 Task: Check the percentage active listings of brick exterior in the last 1 year.
Action: Mouse moved to (826, 186)
Screenshot: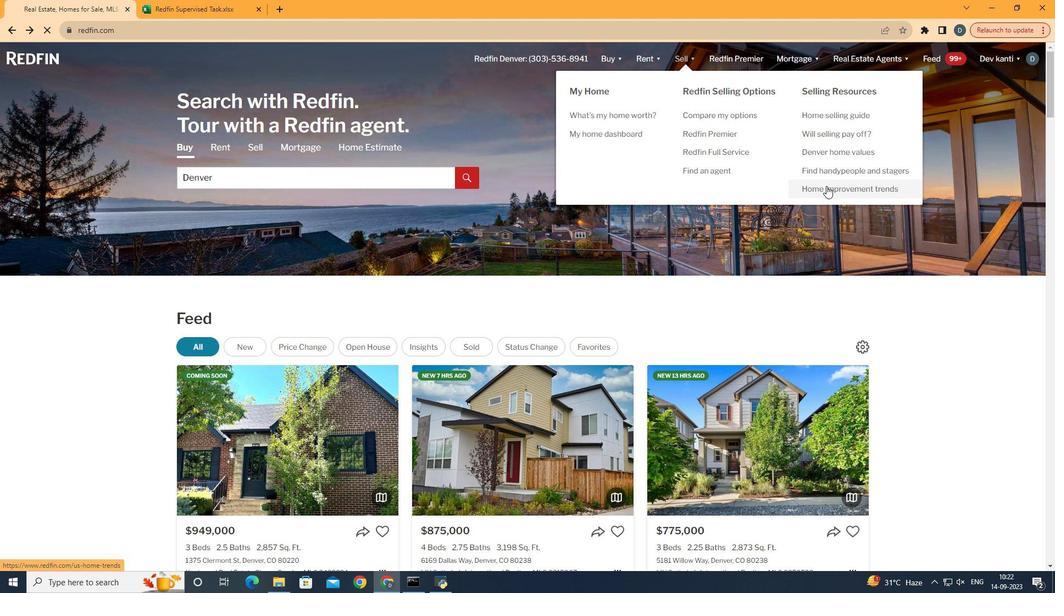
Action: Mouse pressed left at (826, 186)
Screenshot: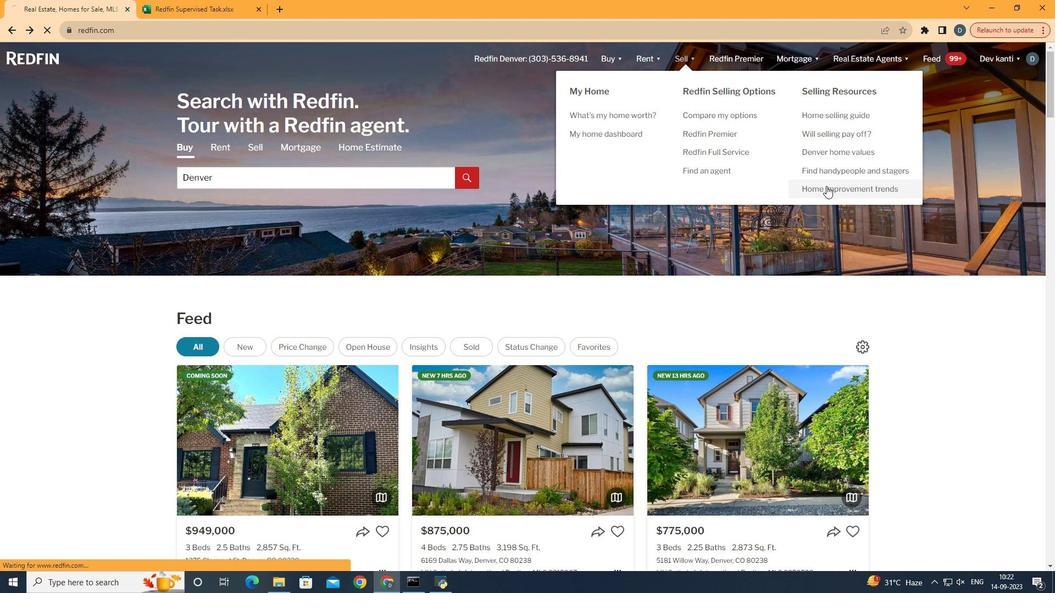 
Action: Mouse moved to (274, 222)
Screenshot: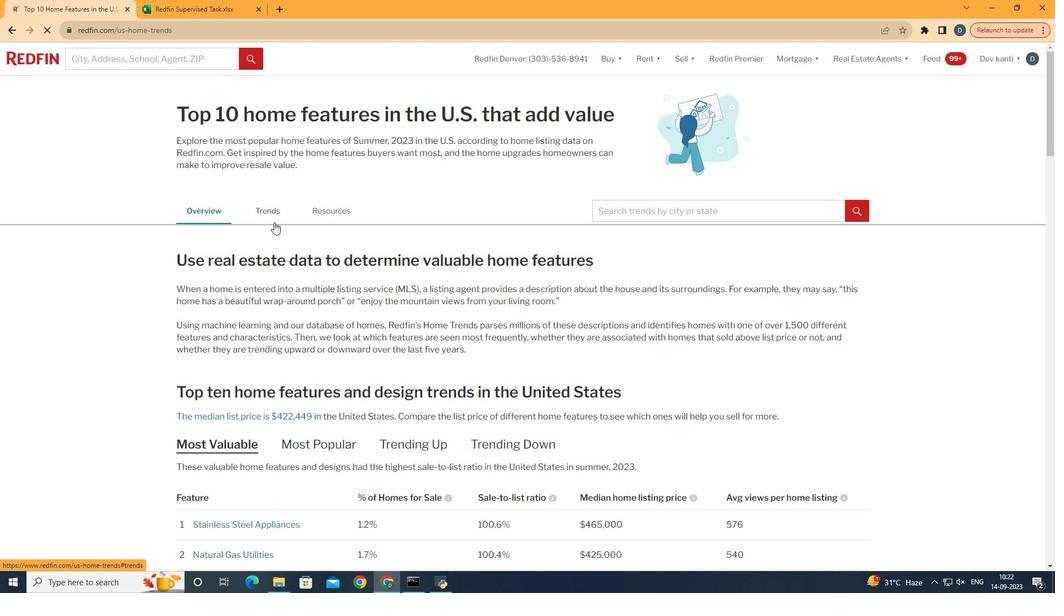 
Action: Mouse pressed left at (274, 222)
Screenshot: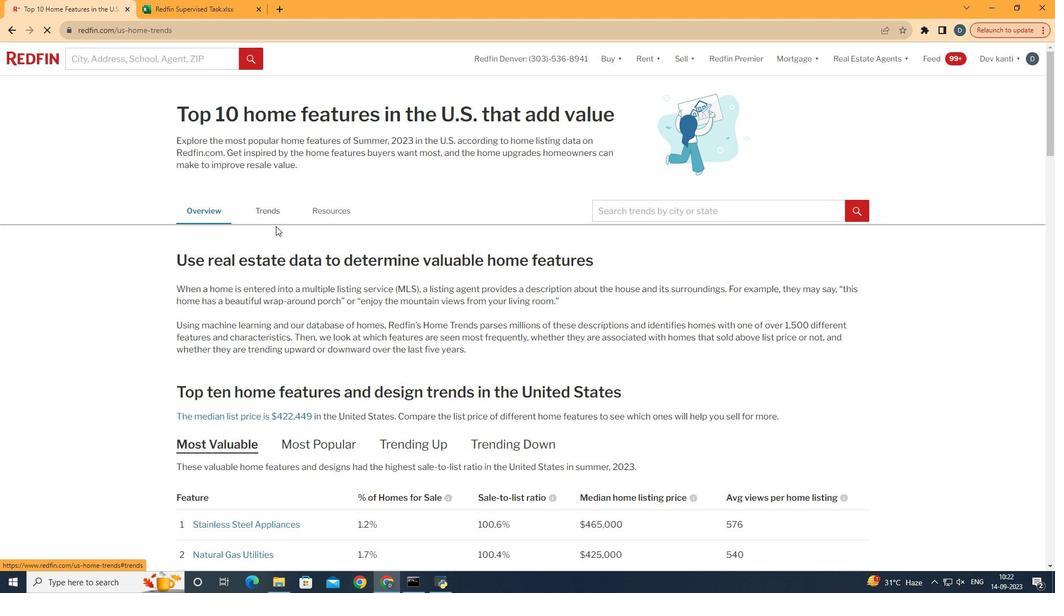 
Action: Mouse moved to (516, 330)
Screenshot: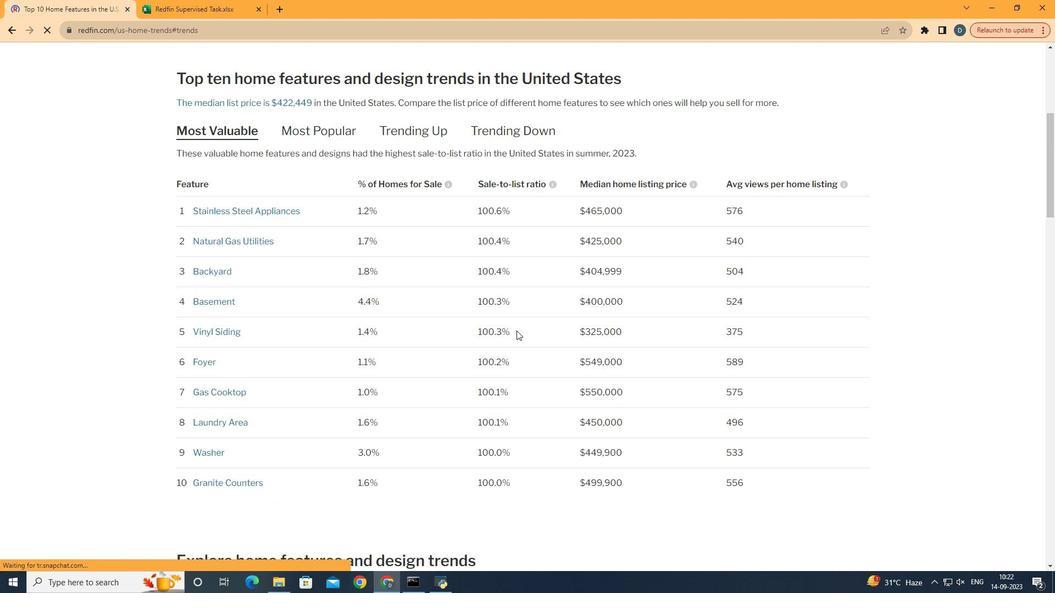 
Action: Mouse scrolled (516, 330) with delta (0, 0)
Screenshot: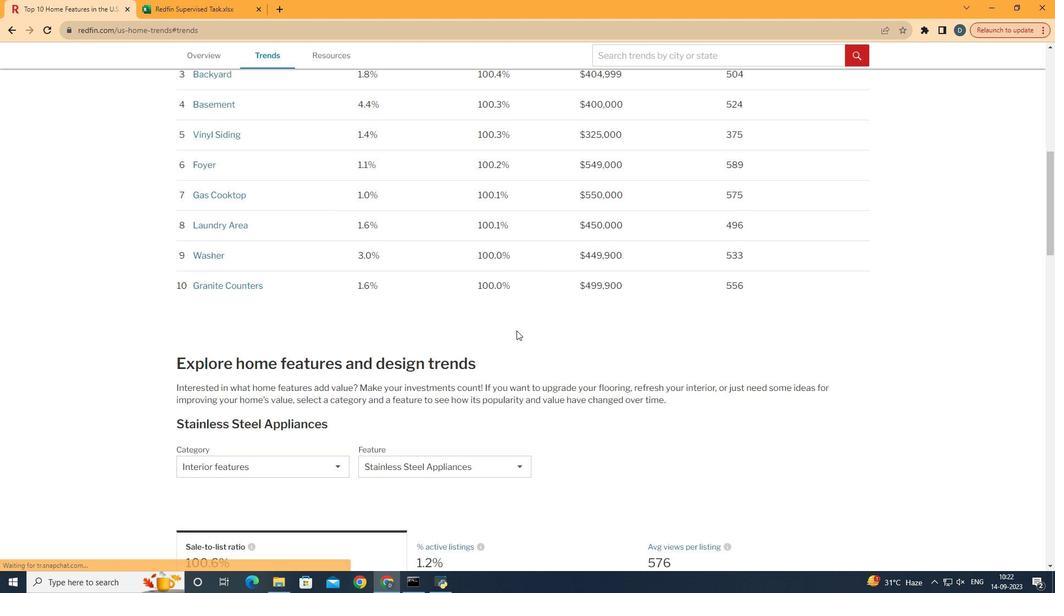 
Action: Mouse scrolled (516, 330) with delta (0, 0)
Screenshot: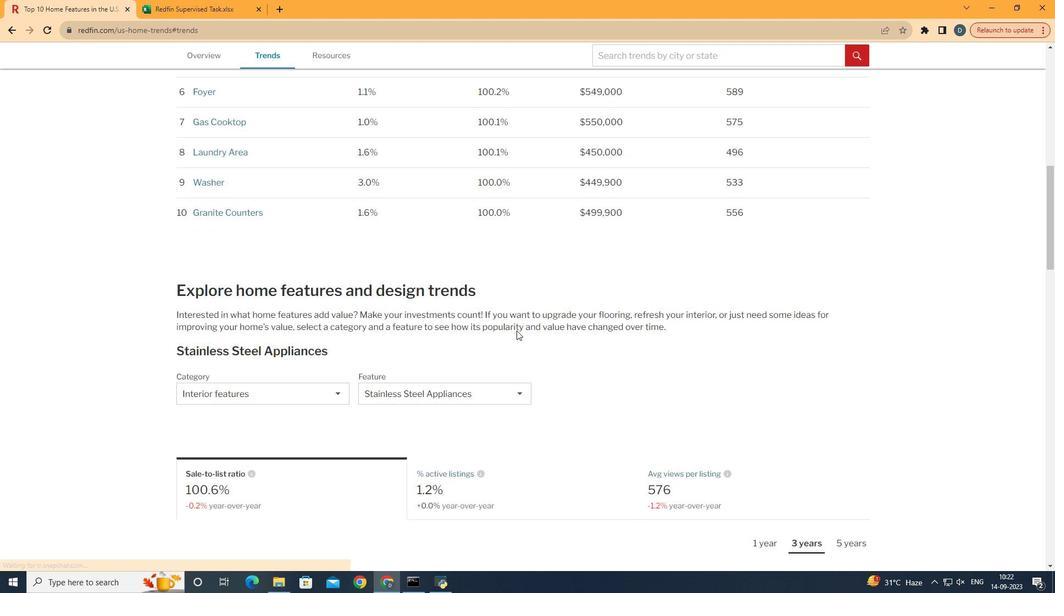 
Action: Mouse scrolled (516, 330) with delta (0, 0)
Screenshot: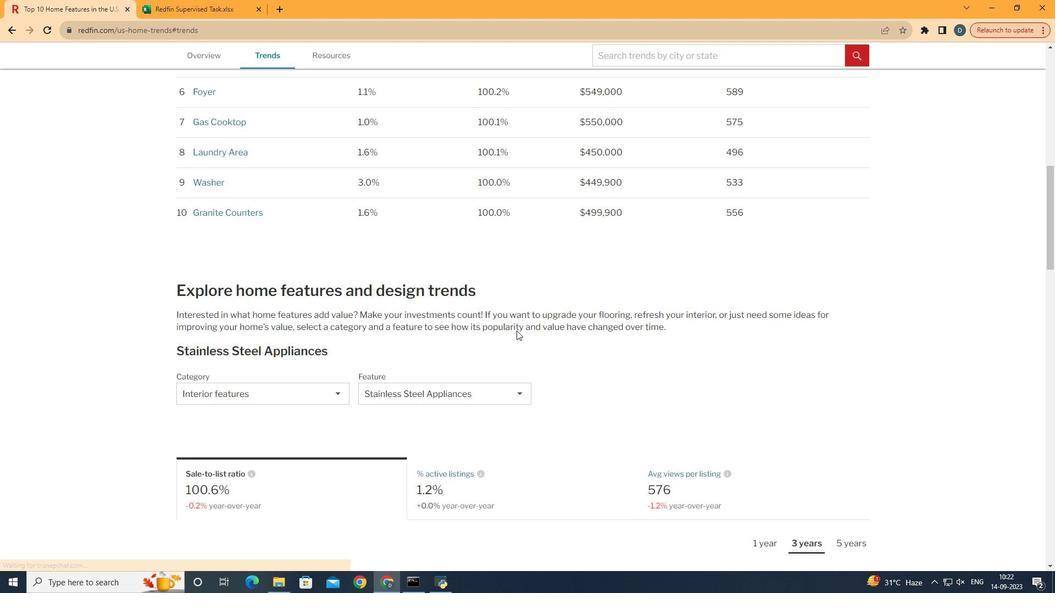 
Action: Mouse scrolled (516, 330) with delta (0, 0)
Screenshot: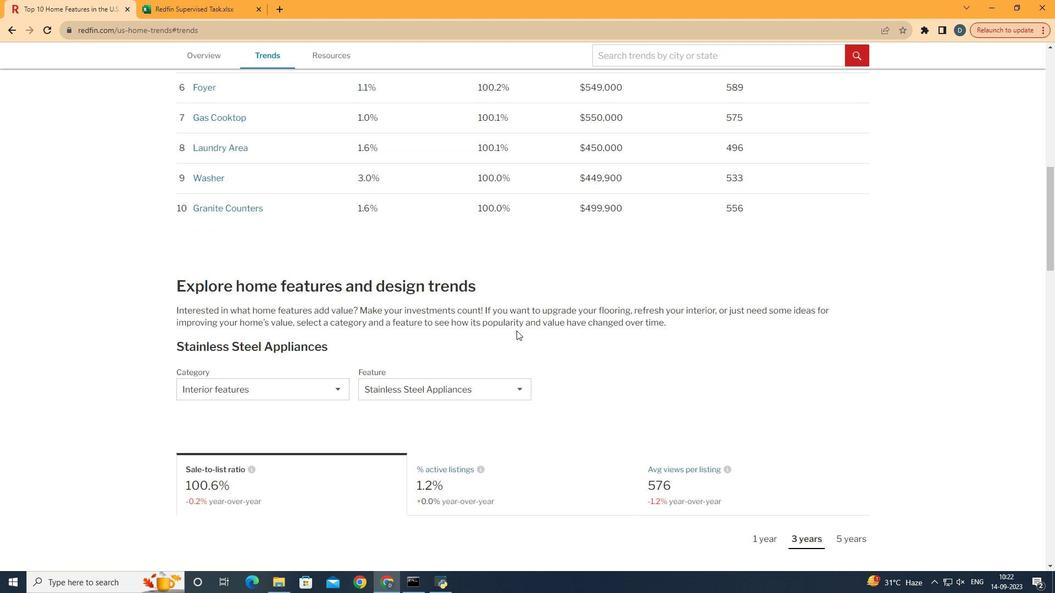 
Action: Mouse scrolled (516, 330) with delta (0, 0)
Screenshot: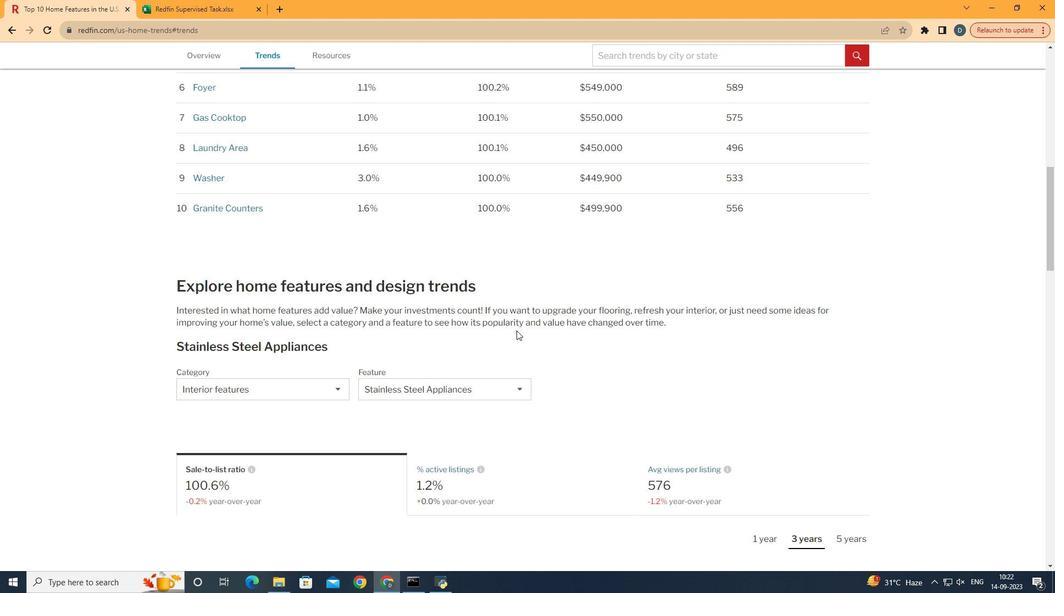 
Action: Mouse scrolled (516, 330) with delta (0, 0)
Screenshot: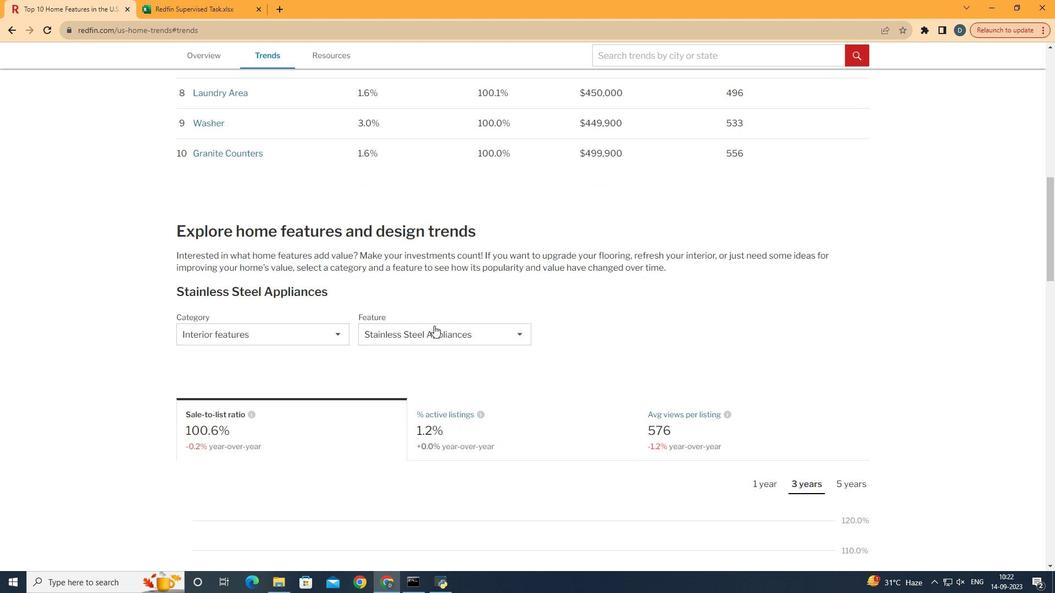 
Action: Mouse moved to (438, 322)
Screenshot: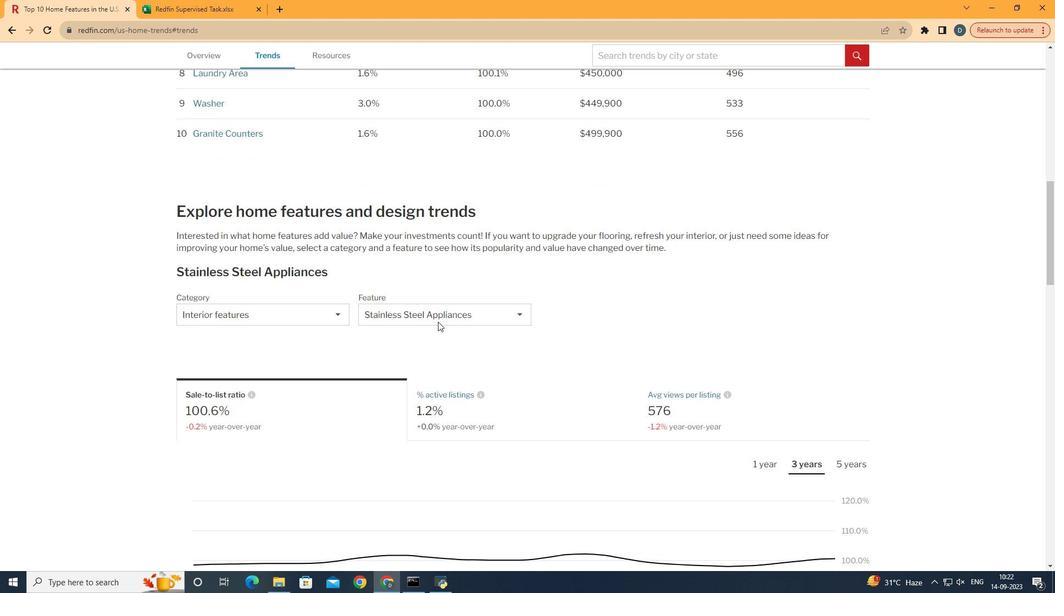 
Action: Mouse scrolled (438, 321) with delta (0, 0)
Screenshot: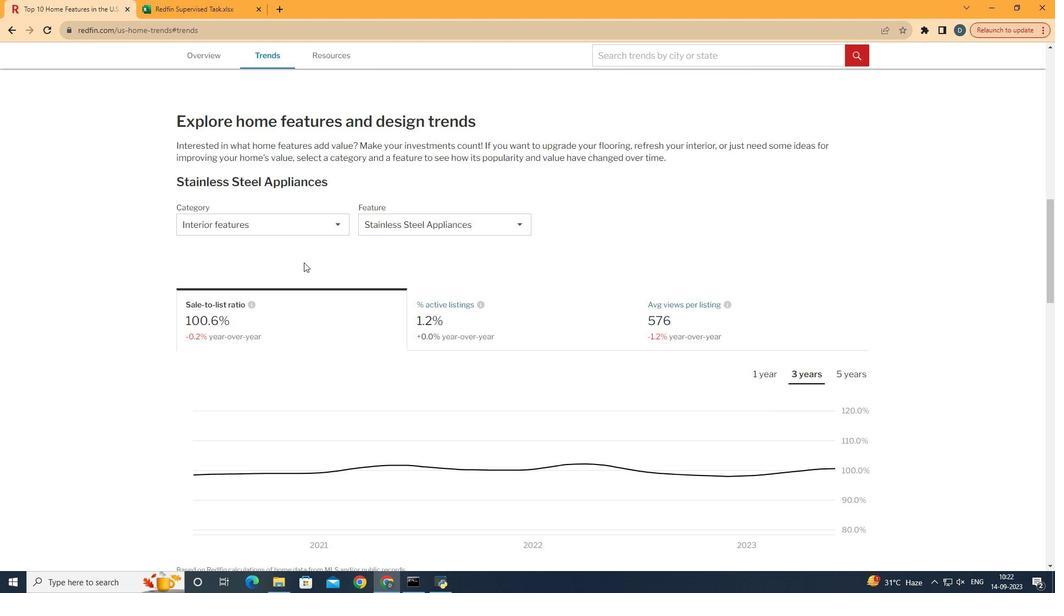 
Action: Mouse scrolled (438, 321) with delta (0, 0)
Screenshot: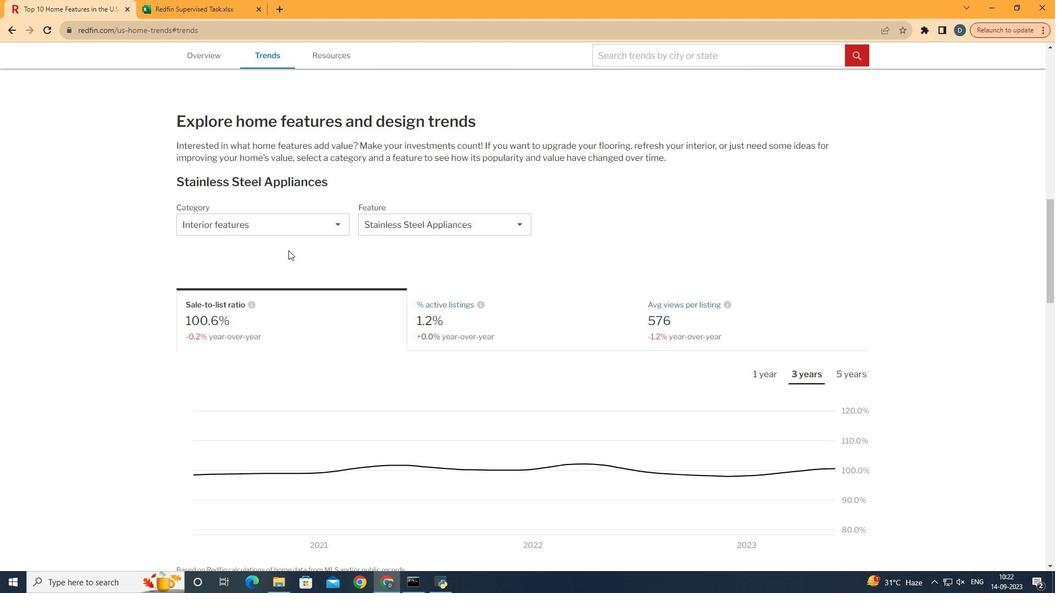 
Action: Mouse moved to (299, 220)
Screenshot: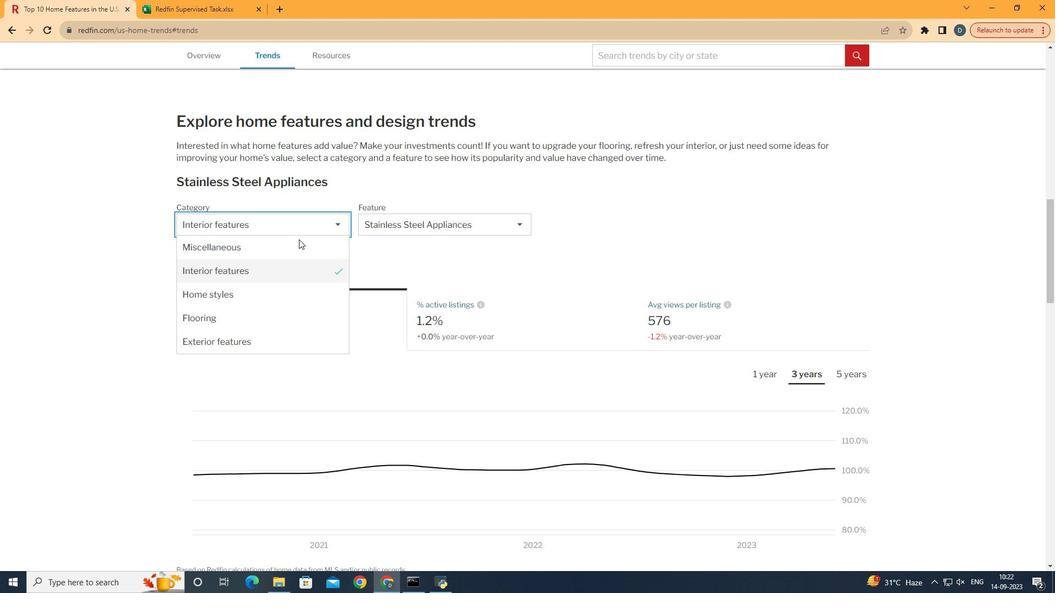 
Action: Mouse pressed left at (299, 220)
Screenshot: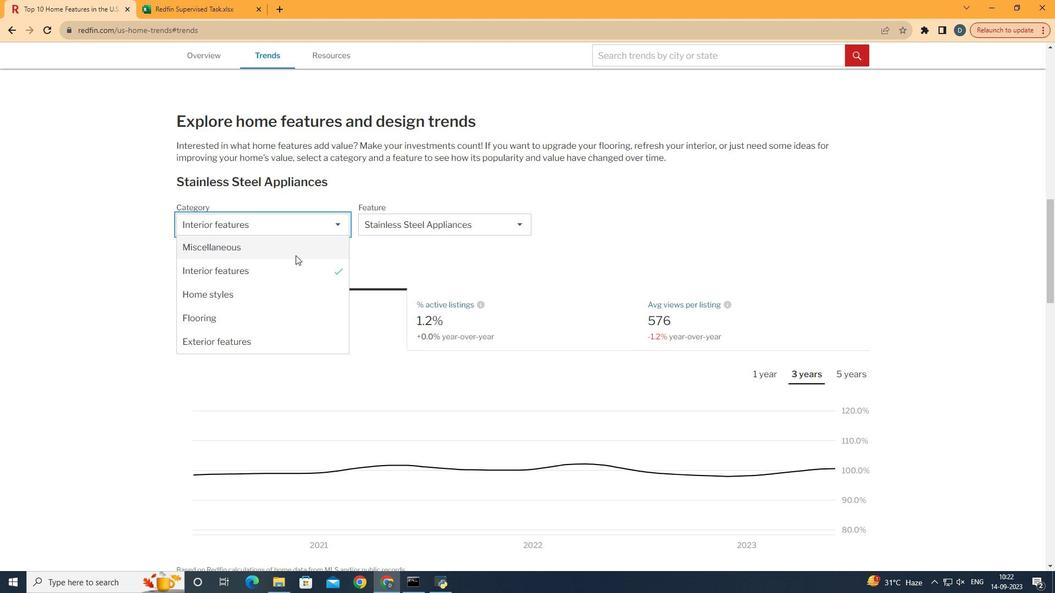 
Action: Mouse moved to (289, 296)
Screenshot: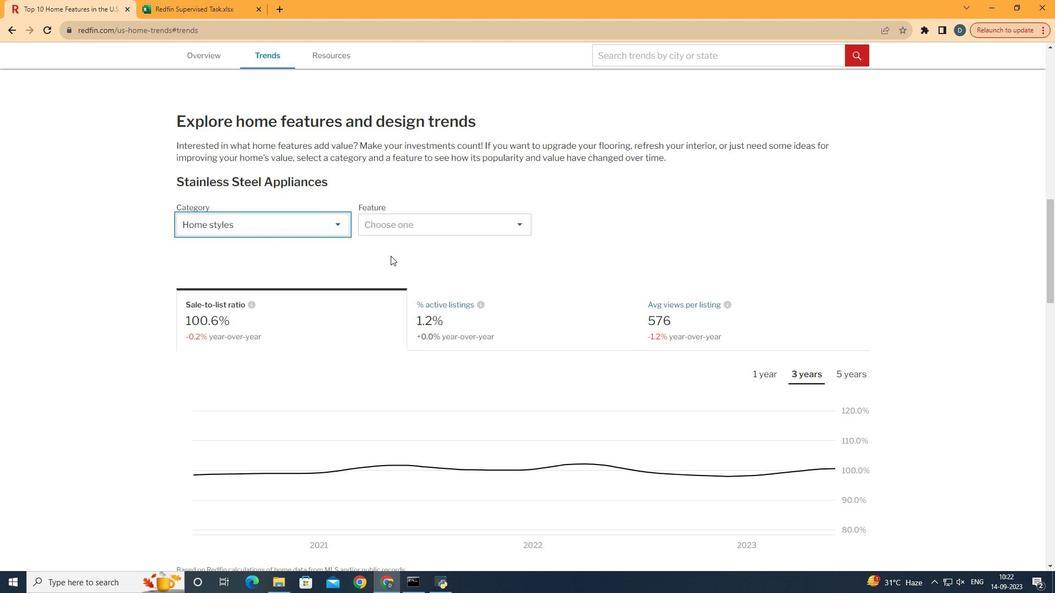 
Action: Mouse pressed left at (289, 296)
Screenshot: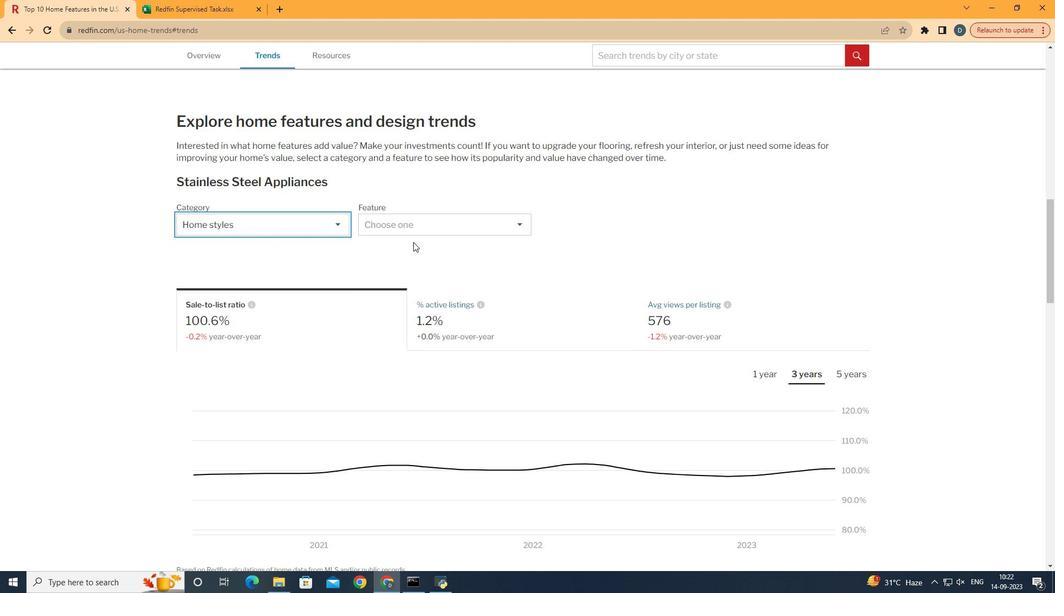 
Action: Mouse moved to (457, 220)
Screenshot: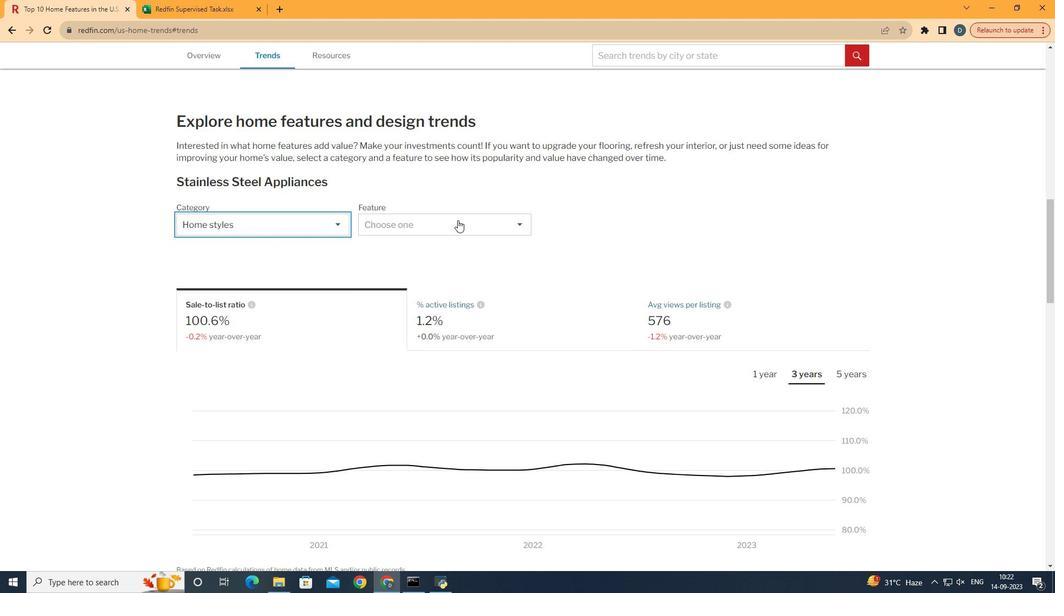 
Action: Mouse pressed left at (457, 220)
Screenshot: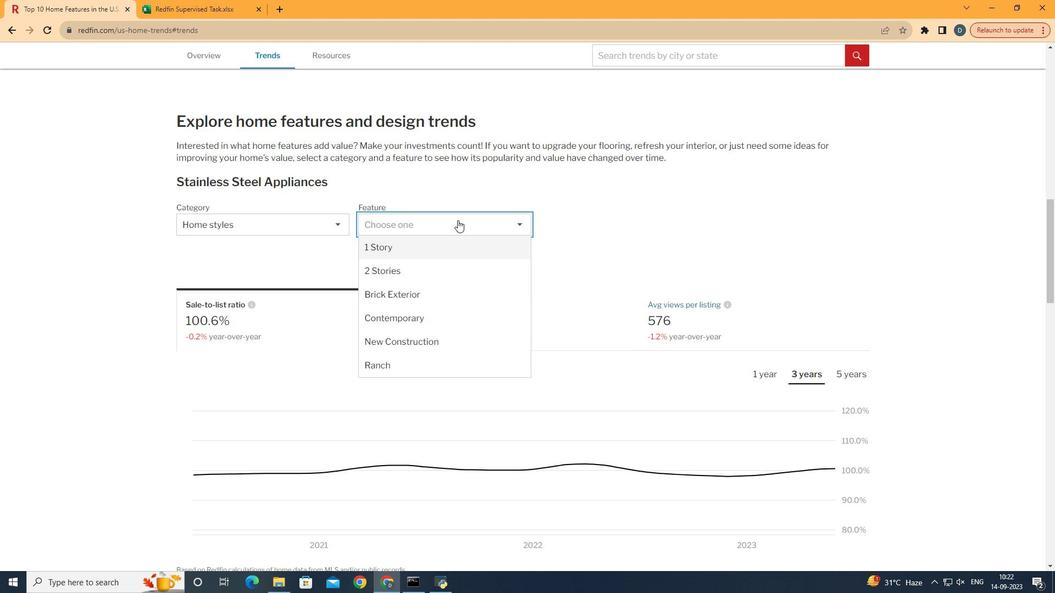 
Action: Mouse moved to (446, 295)
Screenshot: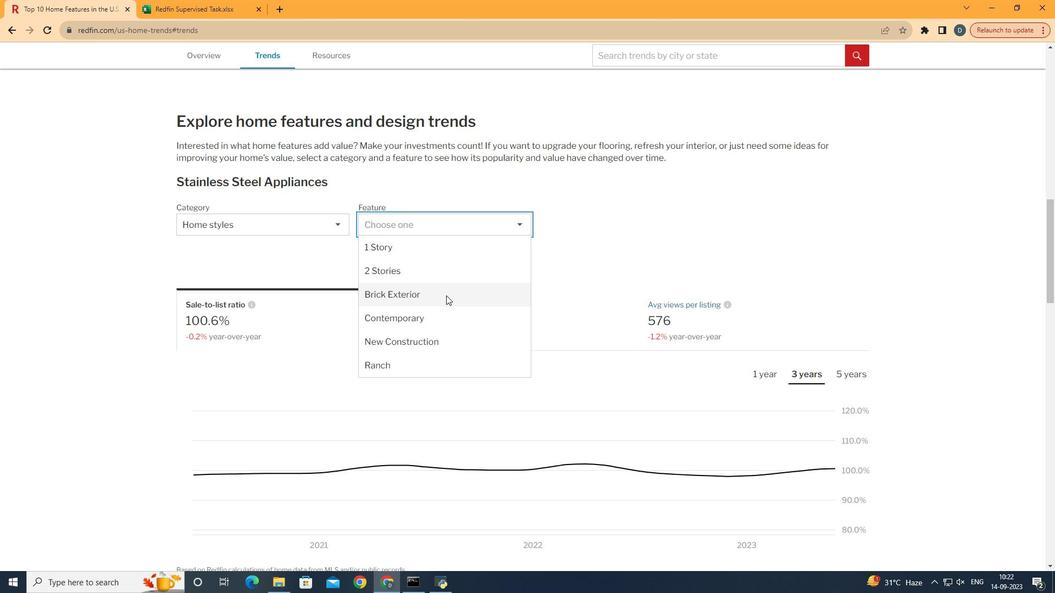 
Action: Mouse pressed left at (446, 295)
Screenshot: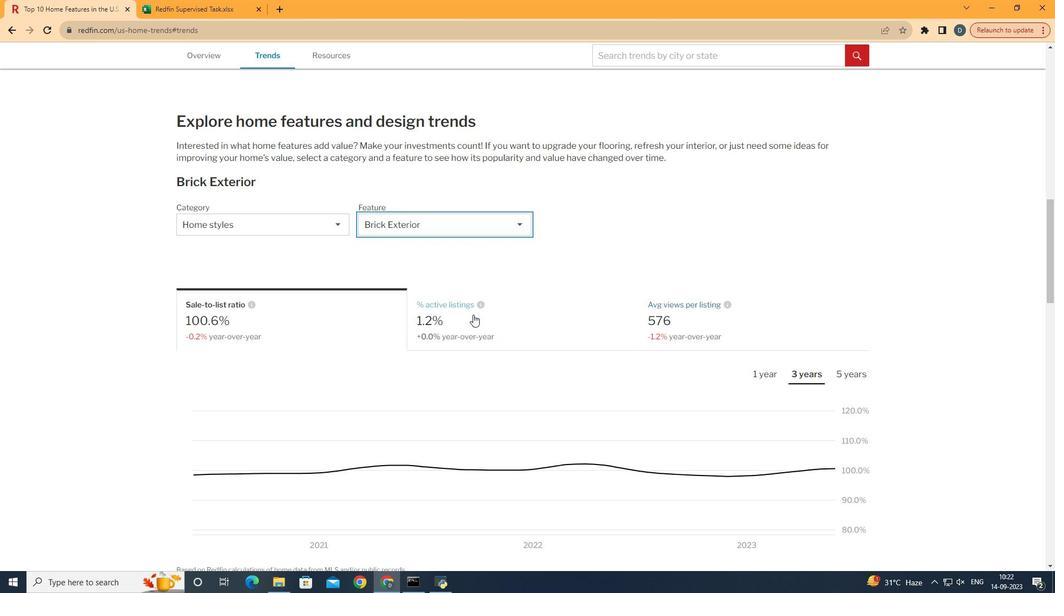 
Action: Mouse moved to (537, 314)
Screenshot: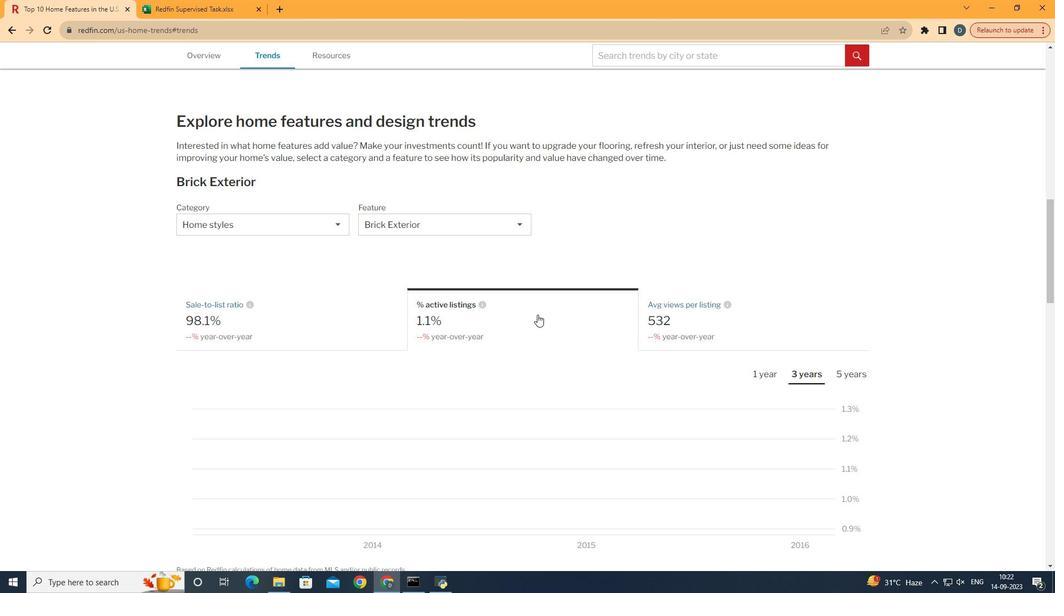 
Action: Mouse pressed left at (537, 314)
Screenshot: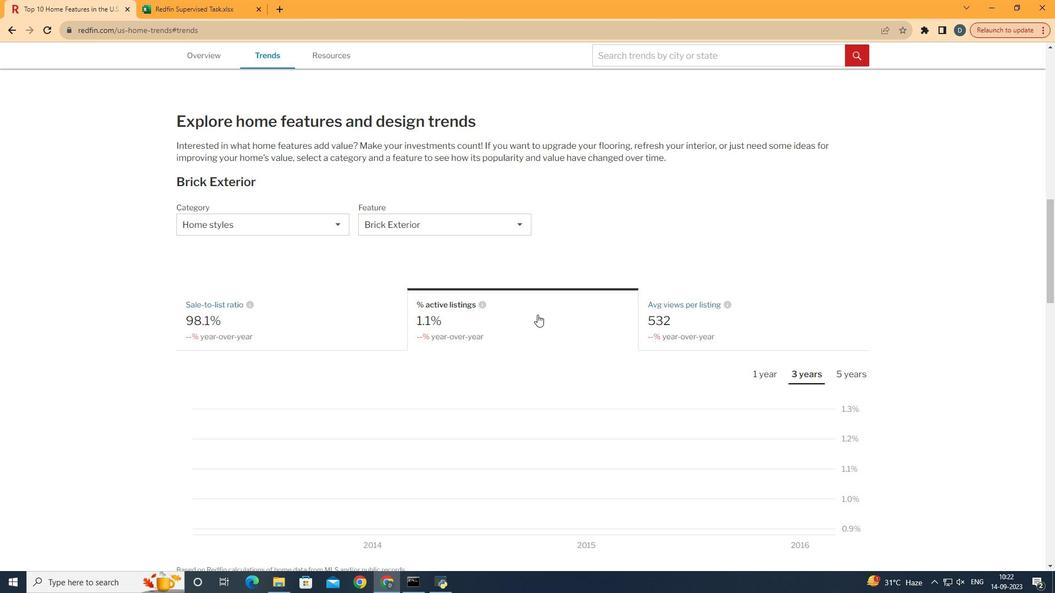 
Action: Mouse moved to (759, 371)
Screenshot: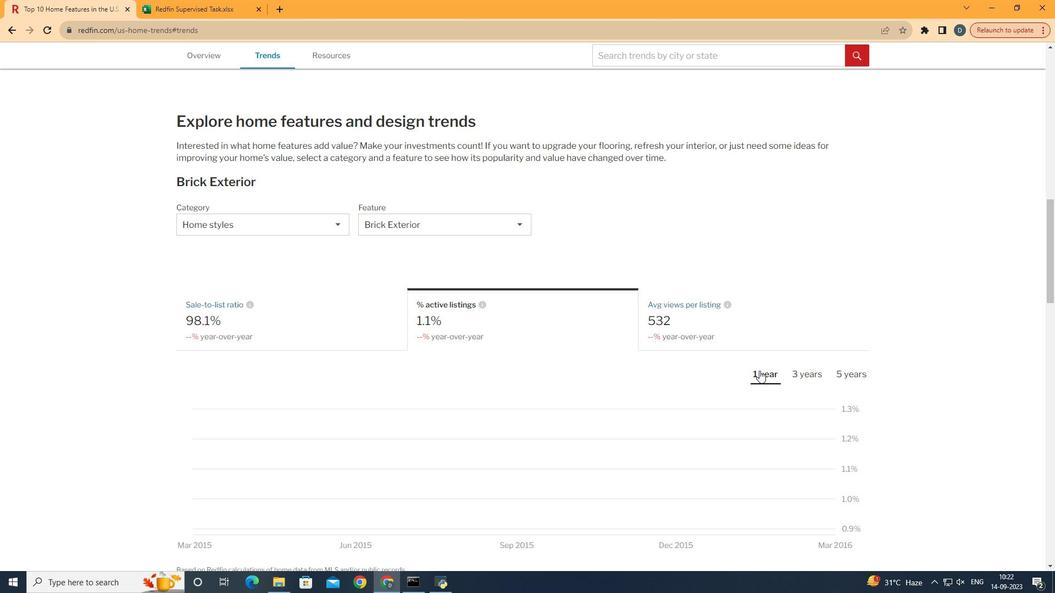 
Action: Mouse pressed left at (759, 371)
Screenshot: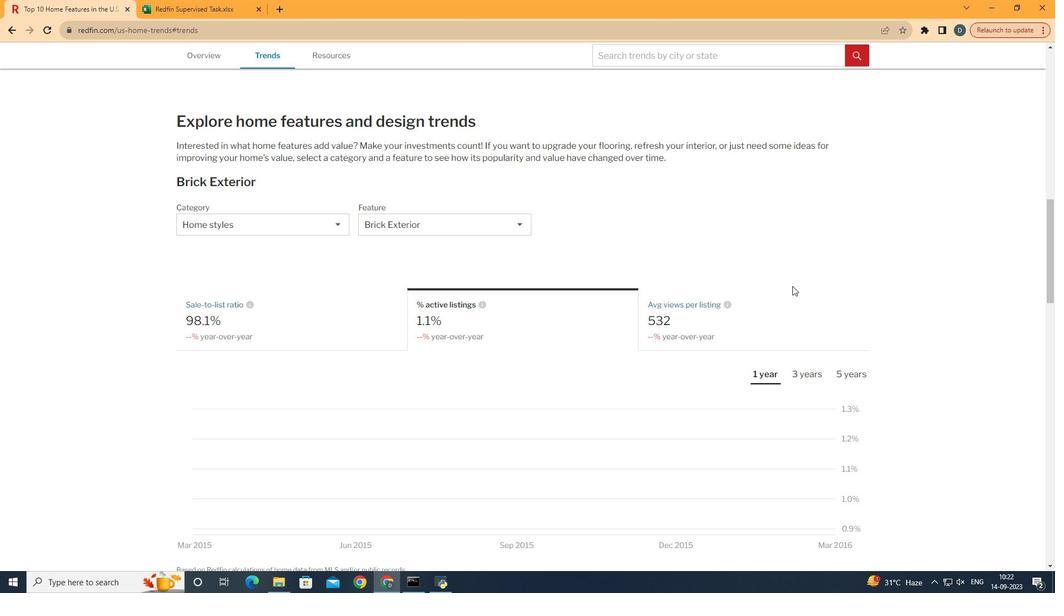 
Action: Mouse moved to (804, 266)
Screenshot: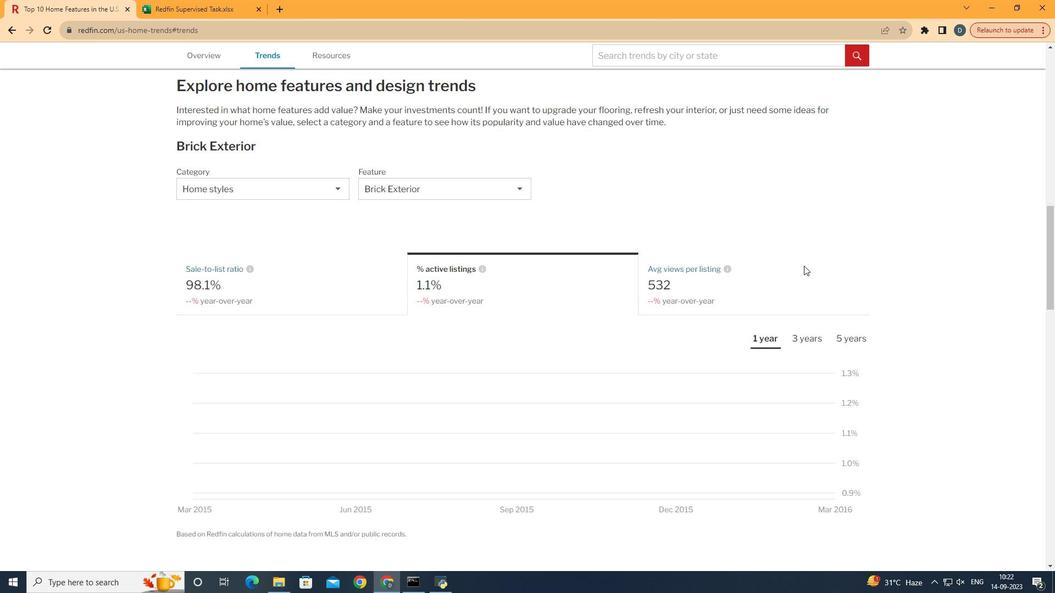 
Action: Mouse scrolled (804, 265) with delta (0, 0)
Screenshot: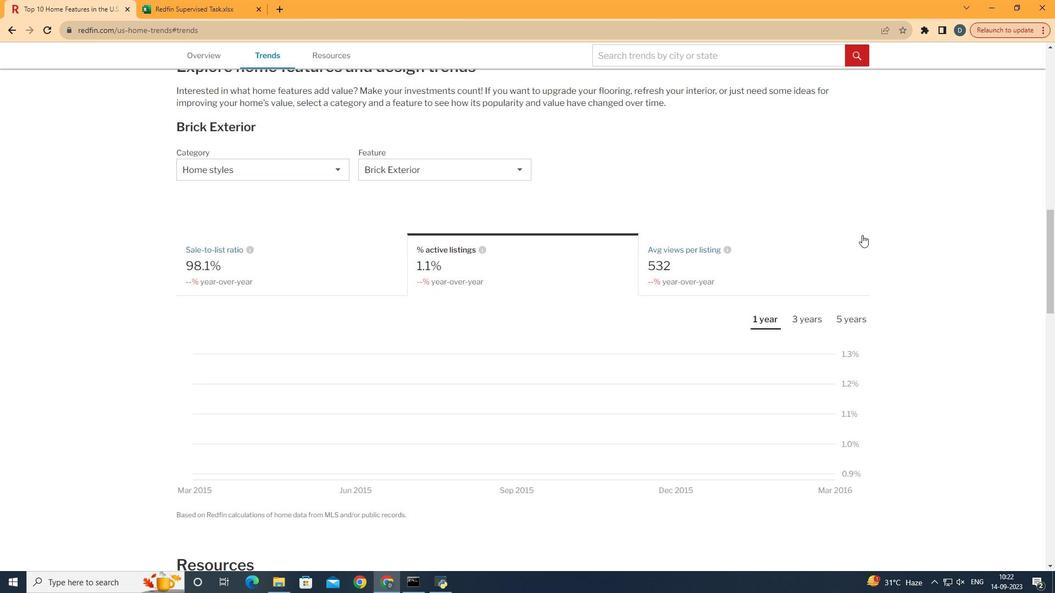 
Action: Mouse moved to (875, 229)
Screenshot: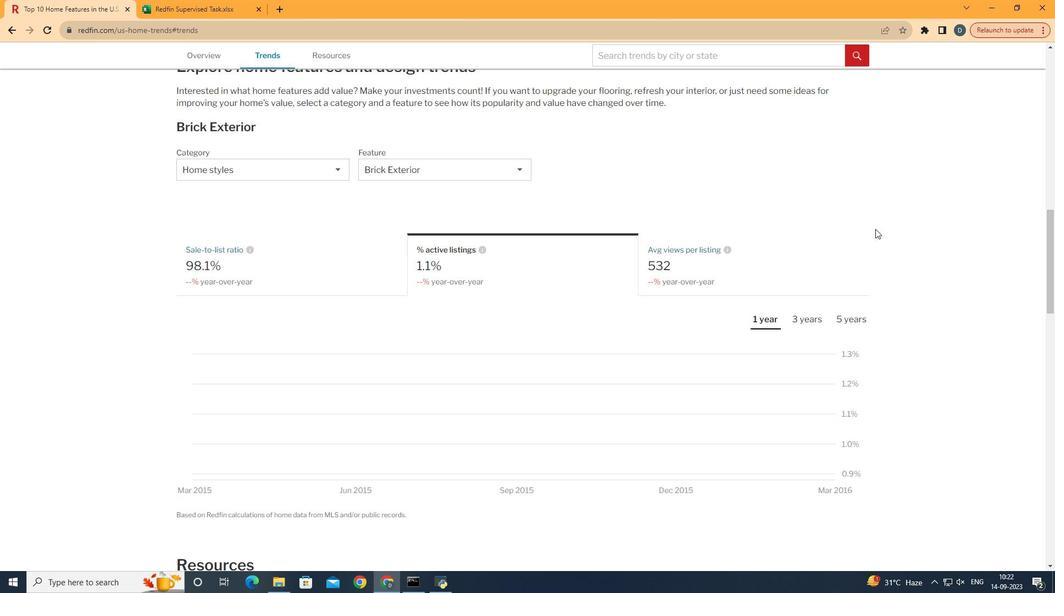 
